 Task: Set the Employee username "matches regex" Under Select in Process Payment.
Action: Mouse moved to (112, 19)
Screenshot: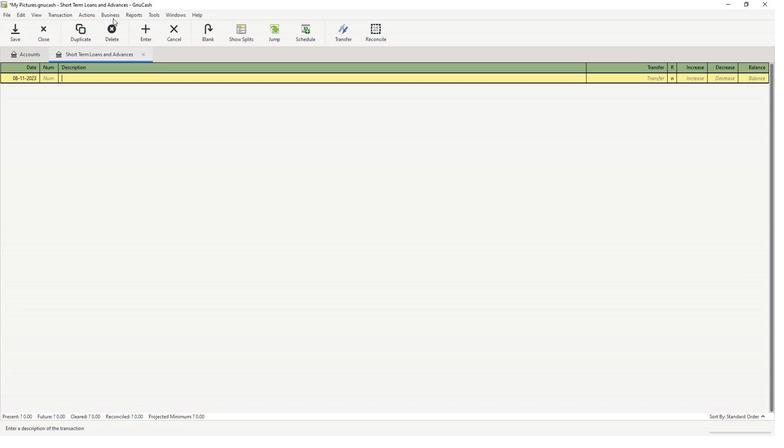 
Action: Mouse pressed left at (112, 19)
Screenshot: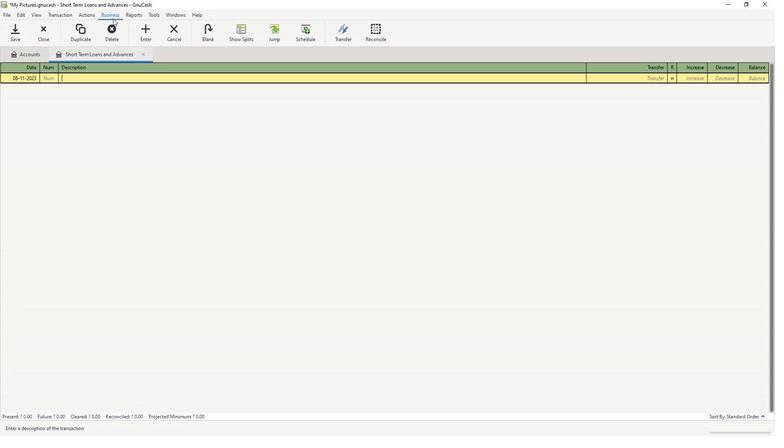 
Action: Mouse moved to (118, 26)
Screenshot: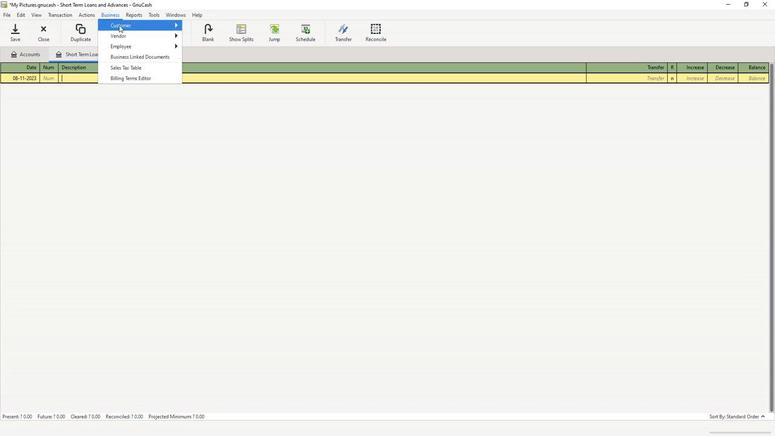 
Action: Mouse pressed left at (118, 26)
Screenshot: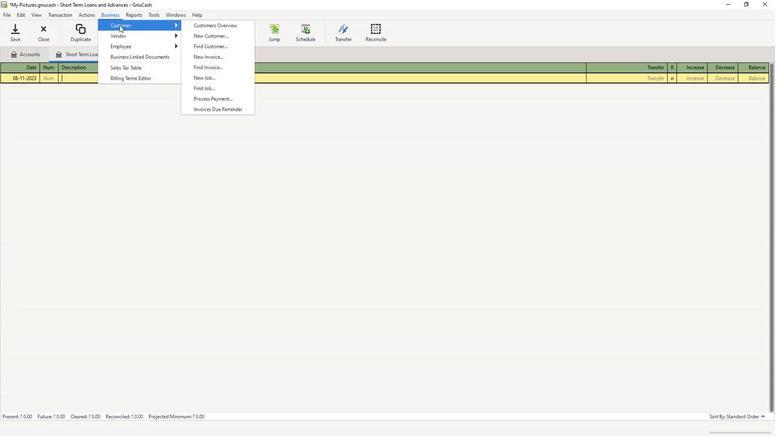 
Action: Mouse moved to (219, 99)
Screenshot: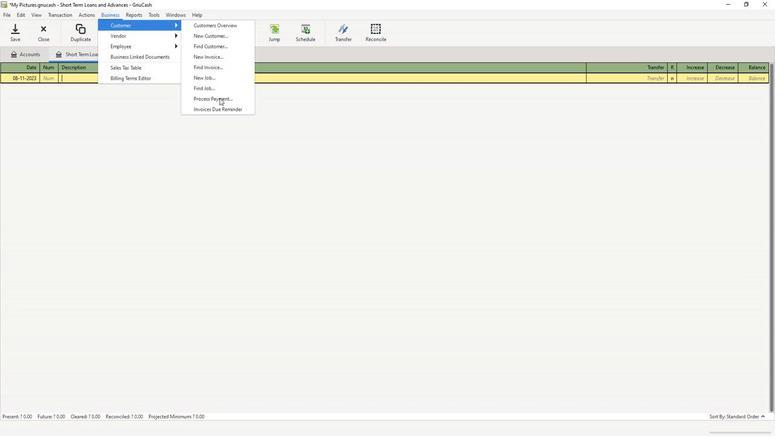 
Action: Mouse pressed left at (219, 99)
Screenshot: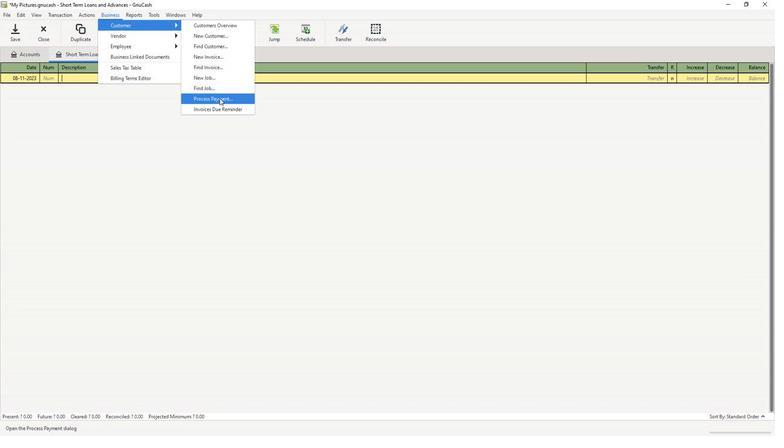 
Action: Mouse moved to (304, 136)
Screenshot: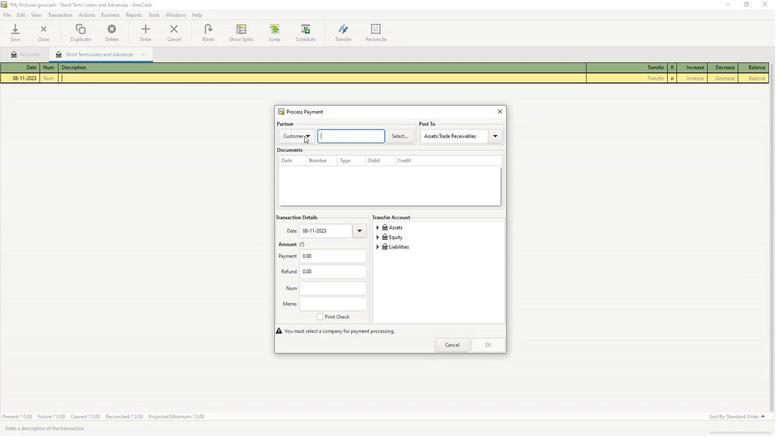 
Action: Mouse pressed left at (304, 136)
Screenshot: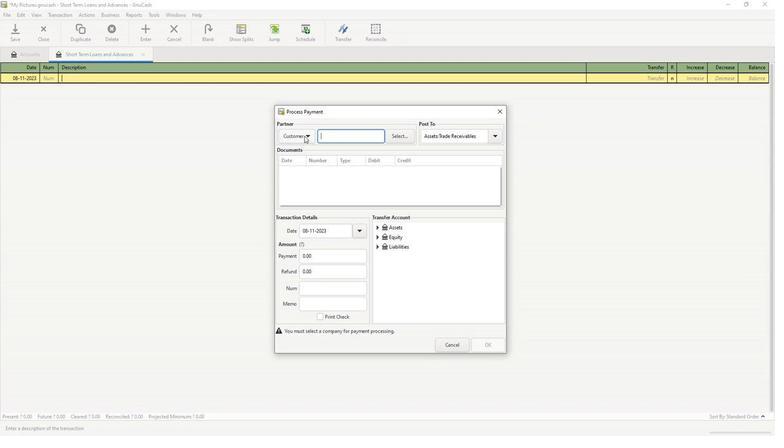 
Action: Mouse moved to (305, 160)
Screenshot: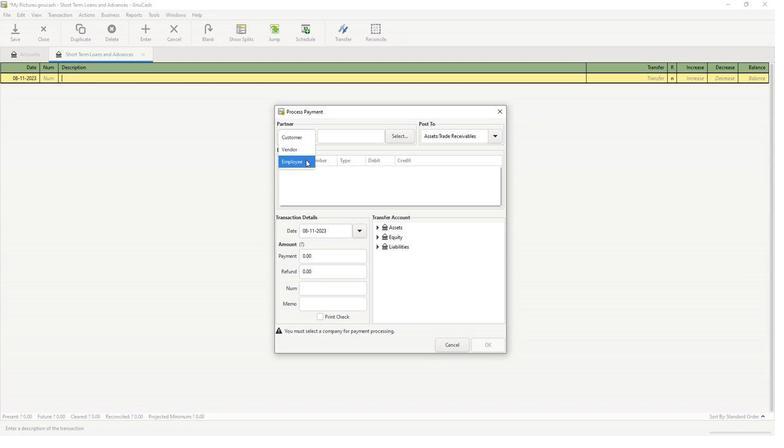 
Action: Mouse pressed left at (305, 160)
Screenshot: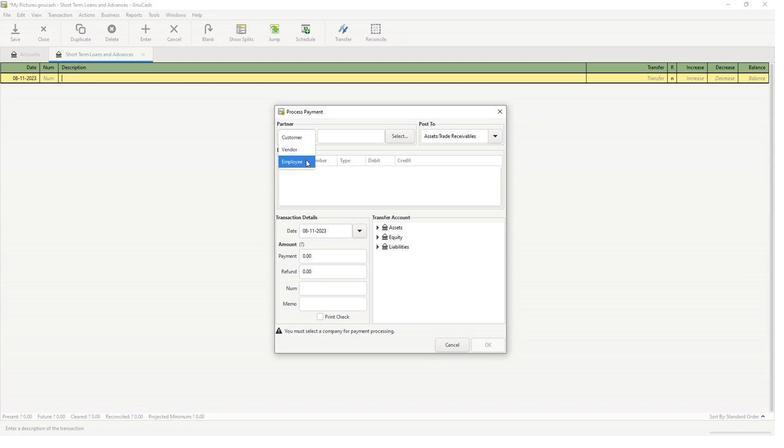 
Action: Mouse moved to (393, 139)
Screenshot: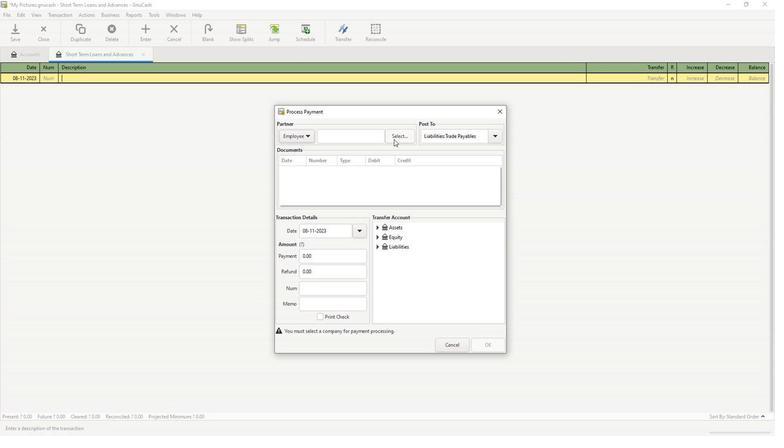 
Action: Mouse pressed left at (393, 139)
Screenshot: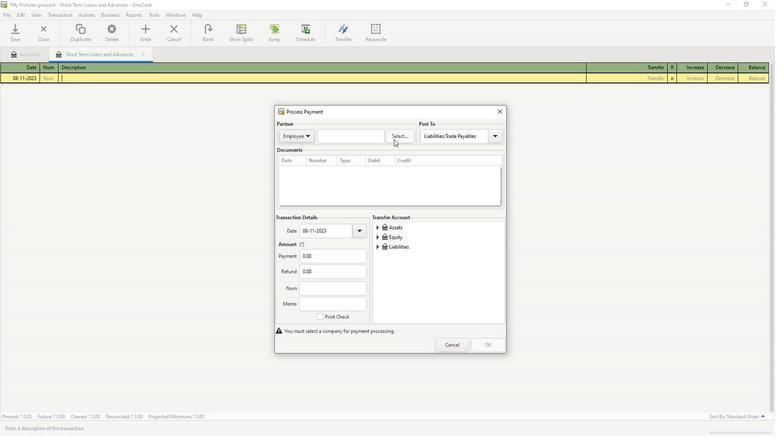 
Action: Mouse moved to (299, 212)
Screenshot: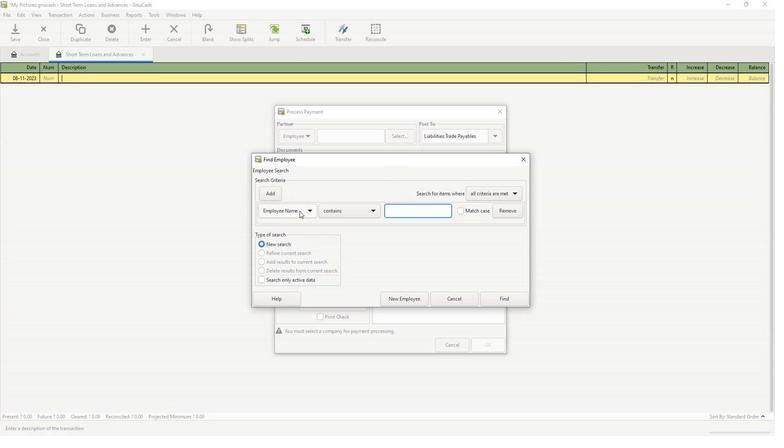 
Action: Mouse pressed left at (299, 212)
Screenshot: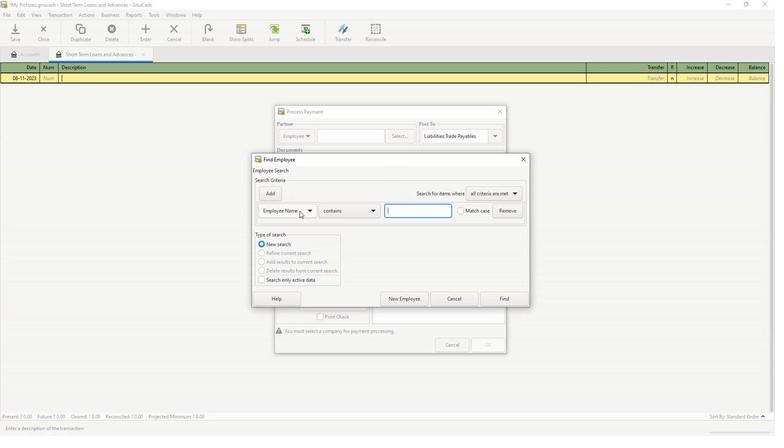 
Action: Mouse moved to (301, 224)
Screenshot: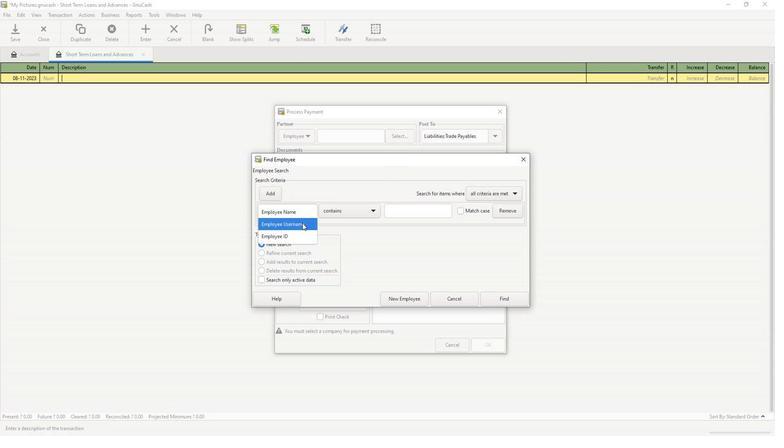 
Action: Mouse pressed left at (301, 224)
Screenshot: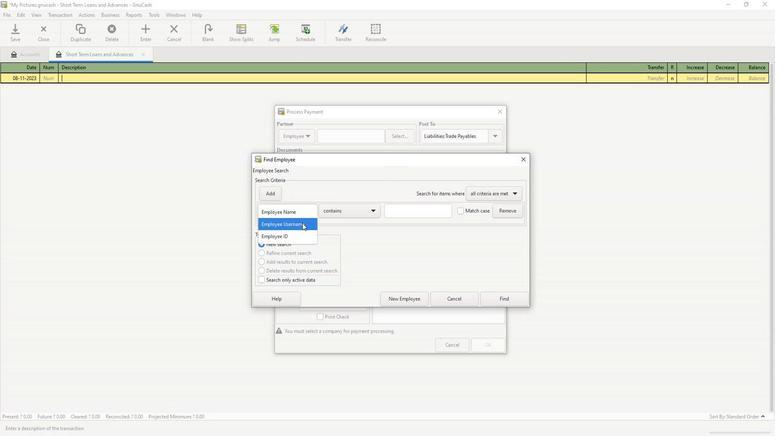 
Action: Mouse moved to (344, 215)
Screenshot: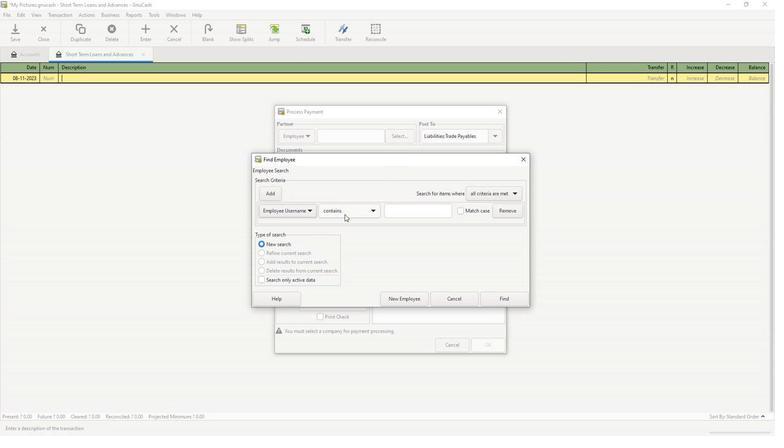 
Action: Mouse pressed left at (344, 215)
Screenshot: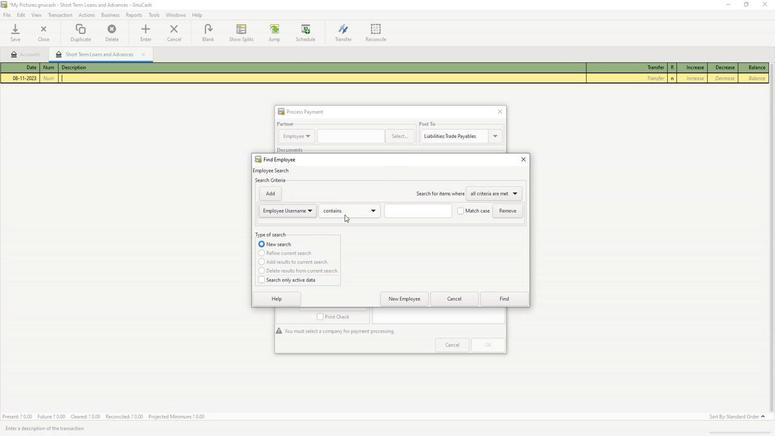 
Action: Mouse moved to (355, 235)
Screenshot: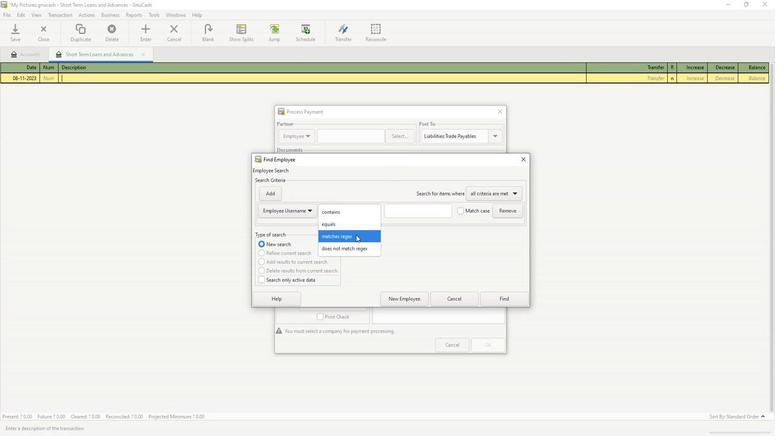 
Action: Mouse pressed left at (355, 235)
Screenshot: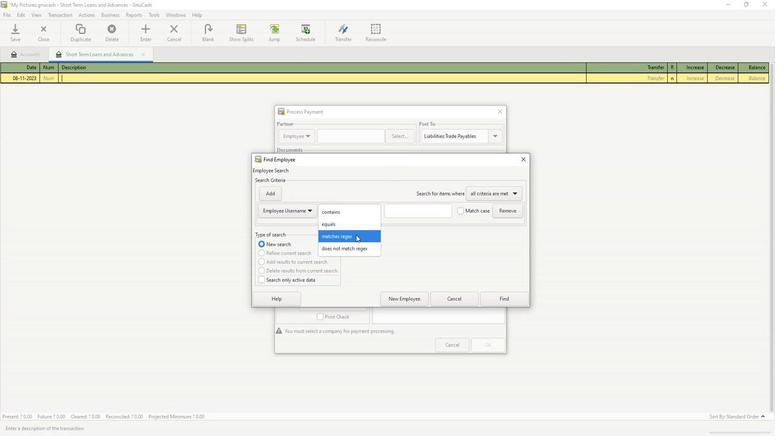 
Action: Mouse moved to (395, 216)
Screenshot: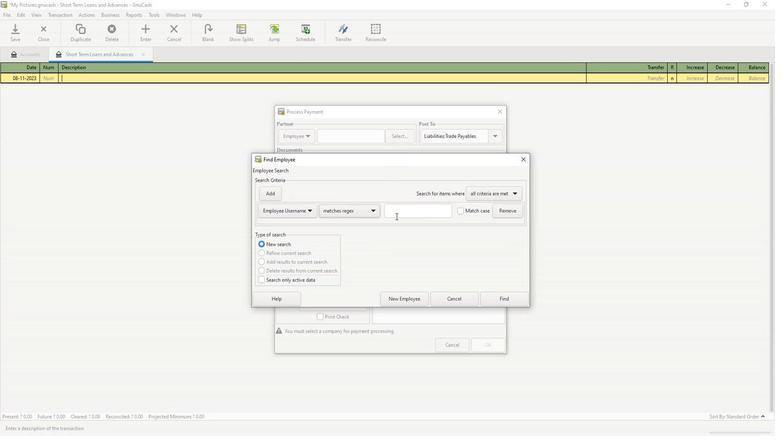 
Action: Mouse pressed left at (395, 216)
Screenshot: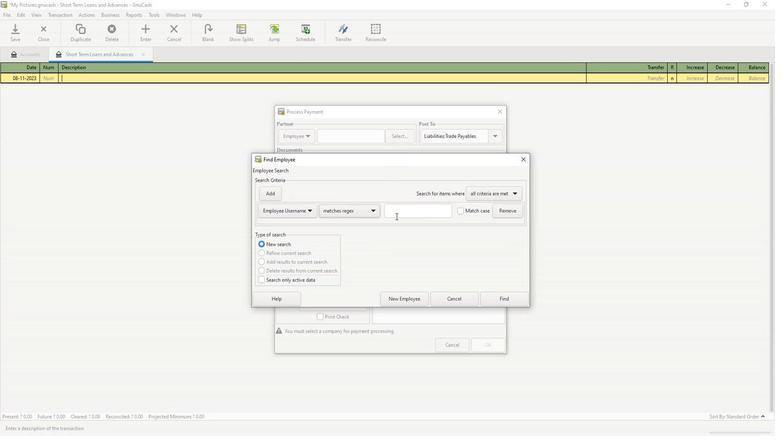 
Action: Key pressed 56789
Screenshot: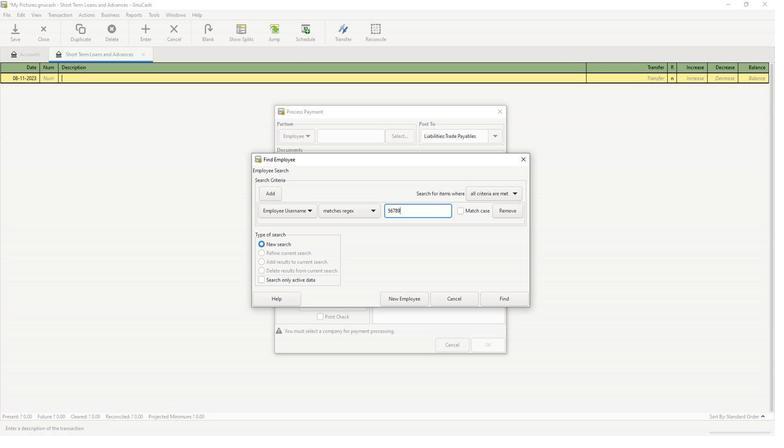 
Action: Mouse moved to (516, 301)
Screenshot: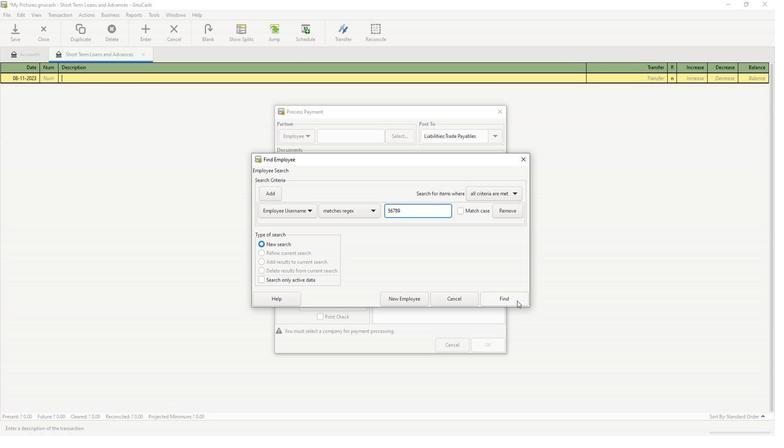 
Action: Mouse pressed left at (516, 301)
Screenshot: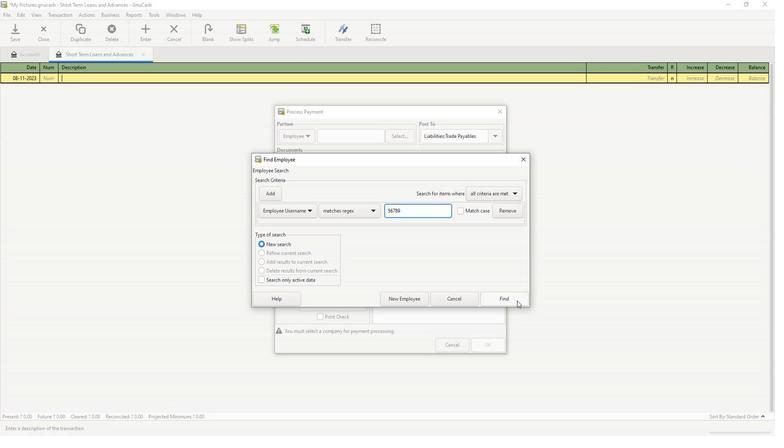 
Action: Mouse moved to (517, 304)
Screenshot: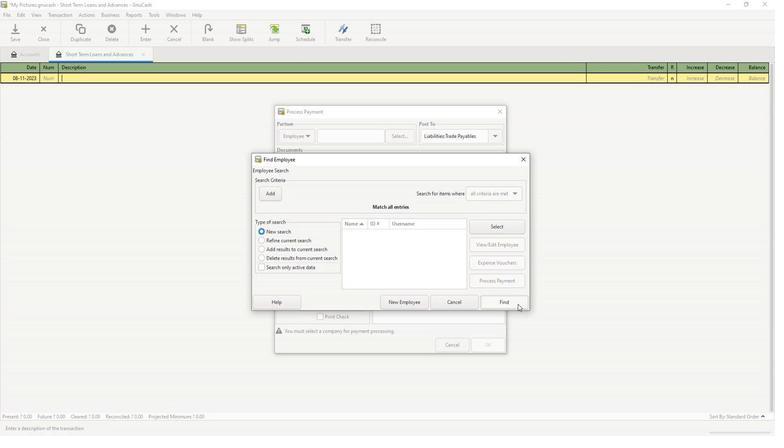 
Action: Mouse pressed left at (517, 304)
Screenshot: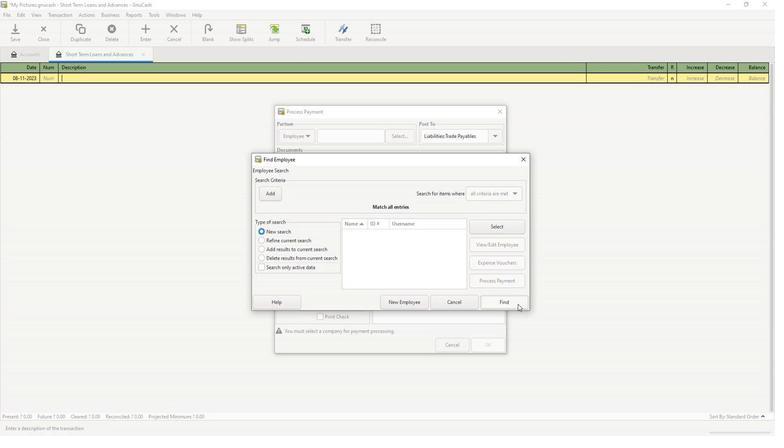
